Task: Assign mailaustralia7@gmail.com as Assignee of Child Issue ChildIssue0000000444 of Issue Issue0000000222 in Backlog  in Scrum Project Project0000000045 in Jira. Assign mailaustralia7@gmail.com as Assignee of Child Issue ChildIssue0000000445 of Issue Issue0000000223 in Backlog  in Scrum Project Project0000000045 in Jira. Assign carxxstreet791@gmail.com as Assignee of Child Issue ChildIssue0000000446 of Issue Issue0000000223 in Backlog  in Scrum Project Project0000000045 in Jira. Assign carxxstreet791@gmail.com as Assignee of Child Issue ChildIssue0000000447 of Issue Issue0000000224 in Backlog  in Scrum Project Project0000000045 in Jira. Assign carxxstreet791@gmail.com as Assignee of Child Issue ChildIssue0000000448 of Issue Issue0000000224 in Backlog  in Scrum Project Project0000000045 in Jira
Action: Mouse moved to (1047, 435)
Screenshot: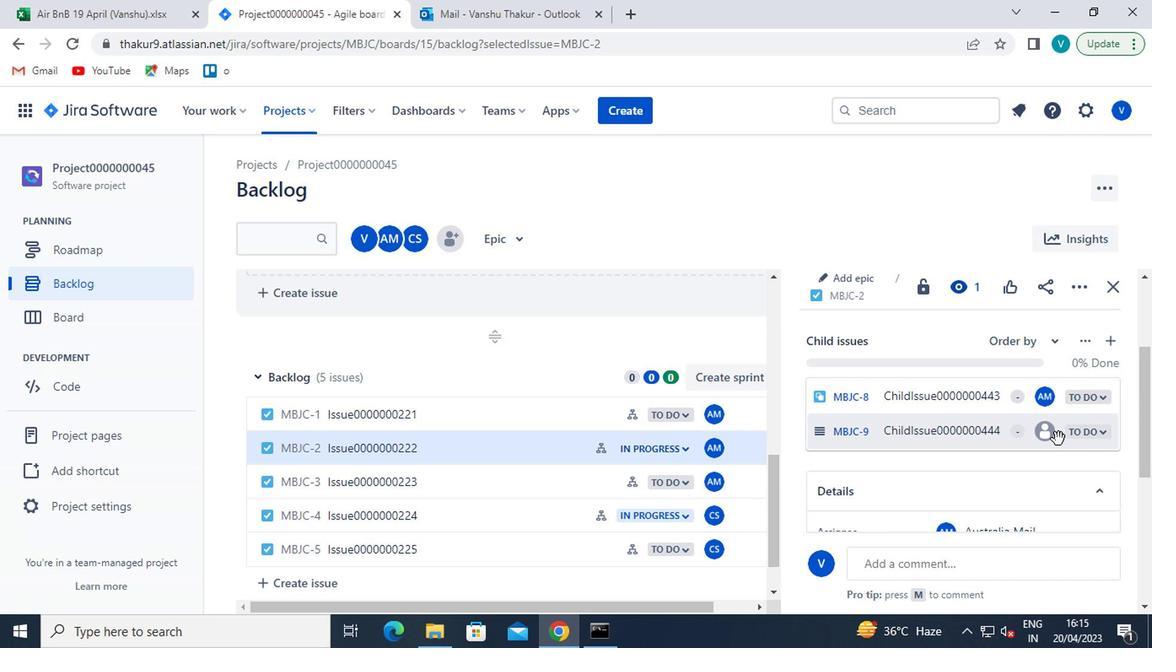 
Action: Mouse pressed left at (1047, 435)
Screenshot: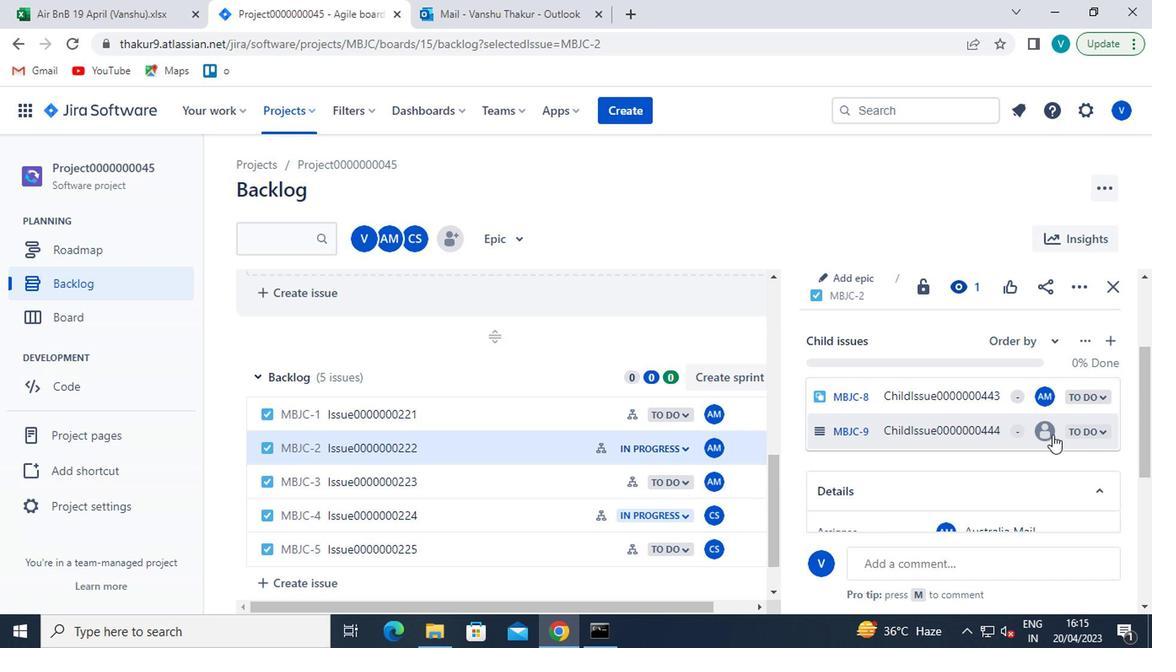 
Action: Mouse moved to (933, 460)
Screenshot: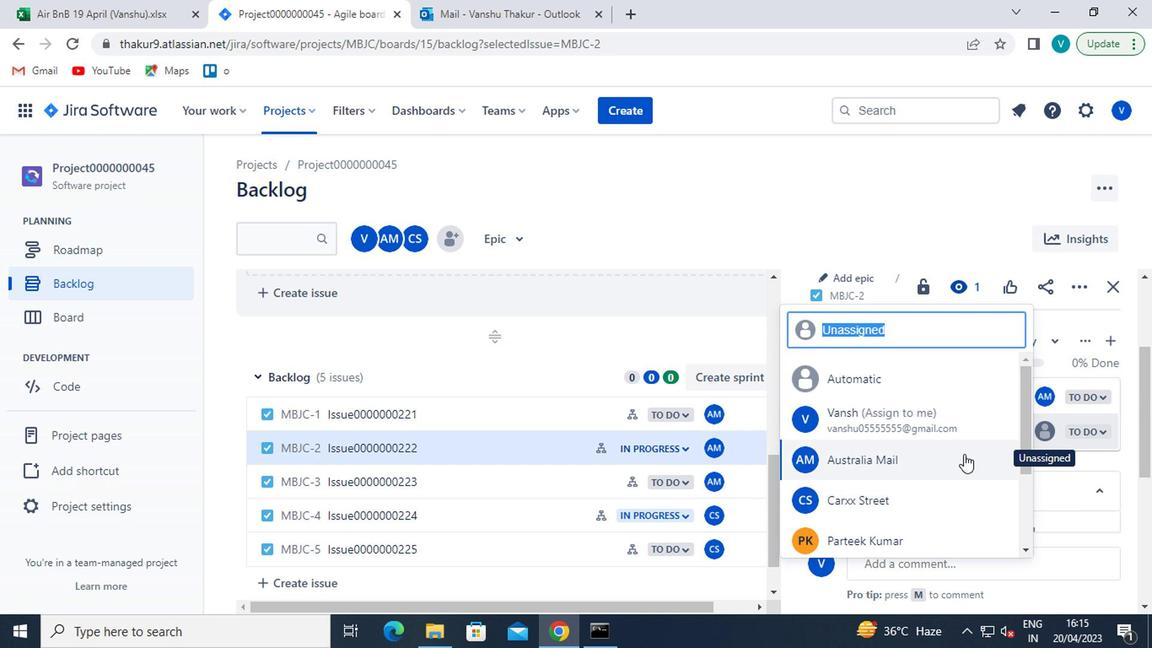 
Action: Mouse pressed left at (933, 460)
Screenshot: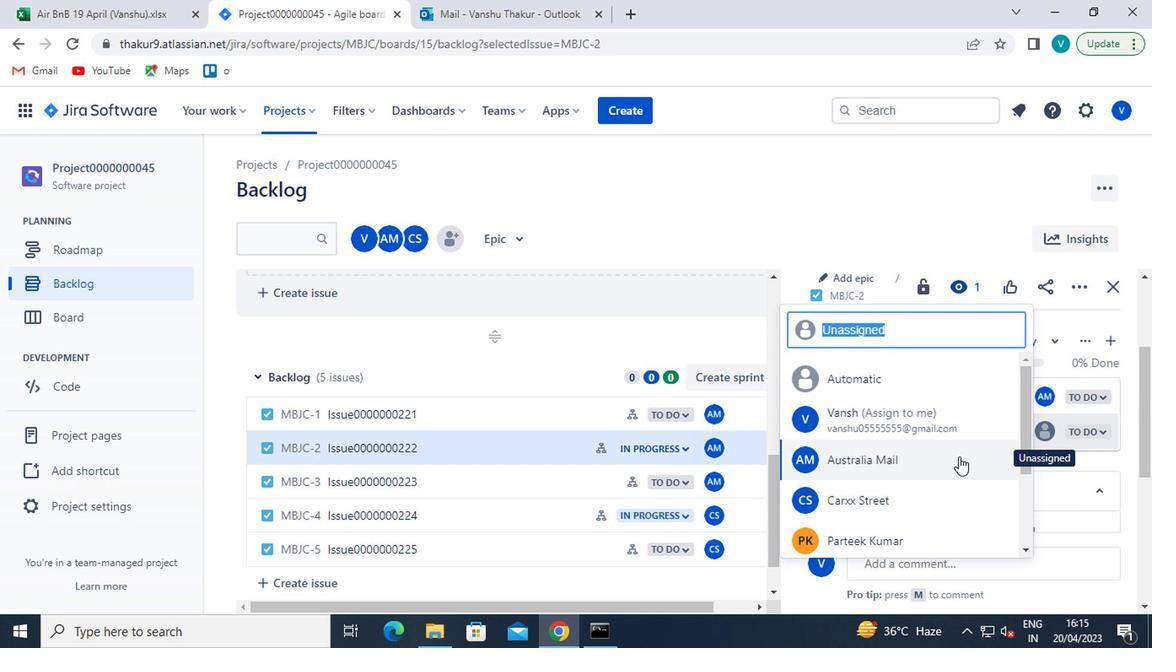 
Action: Mouse moved to (364, 475)
Screenshot: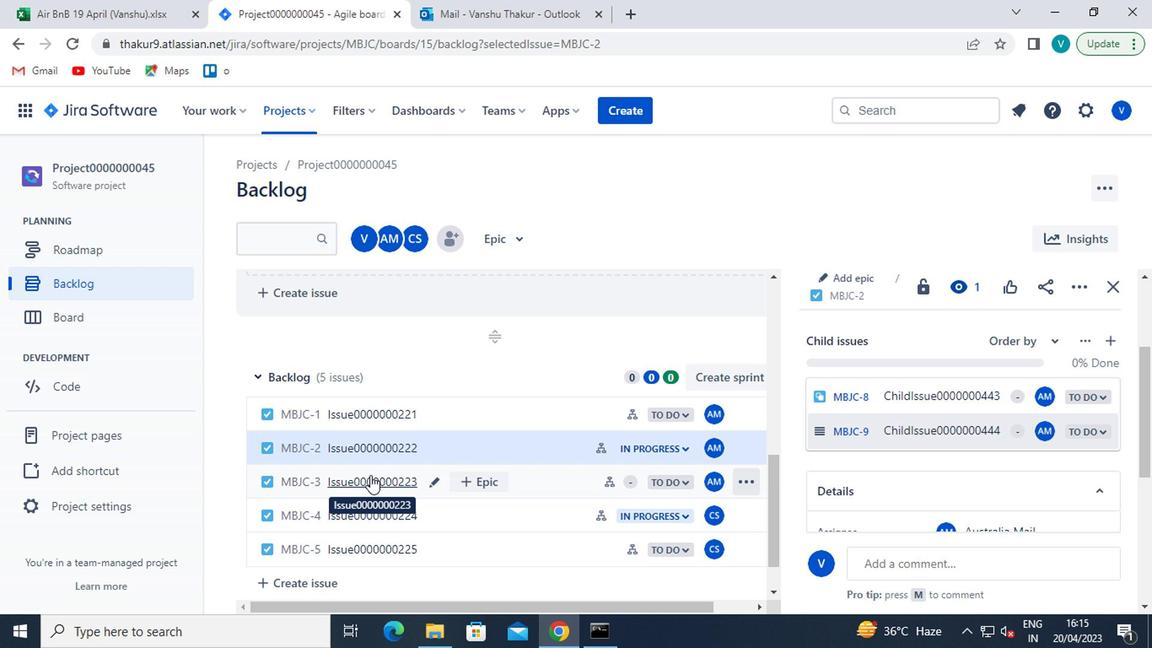 
Action: Mouse pressed left at (364, 475)
Screenshot: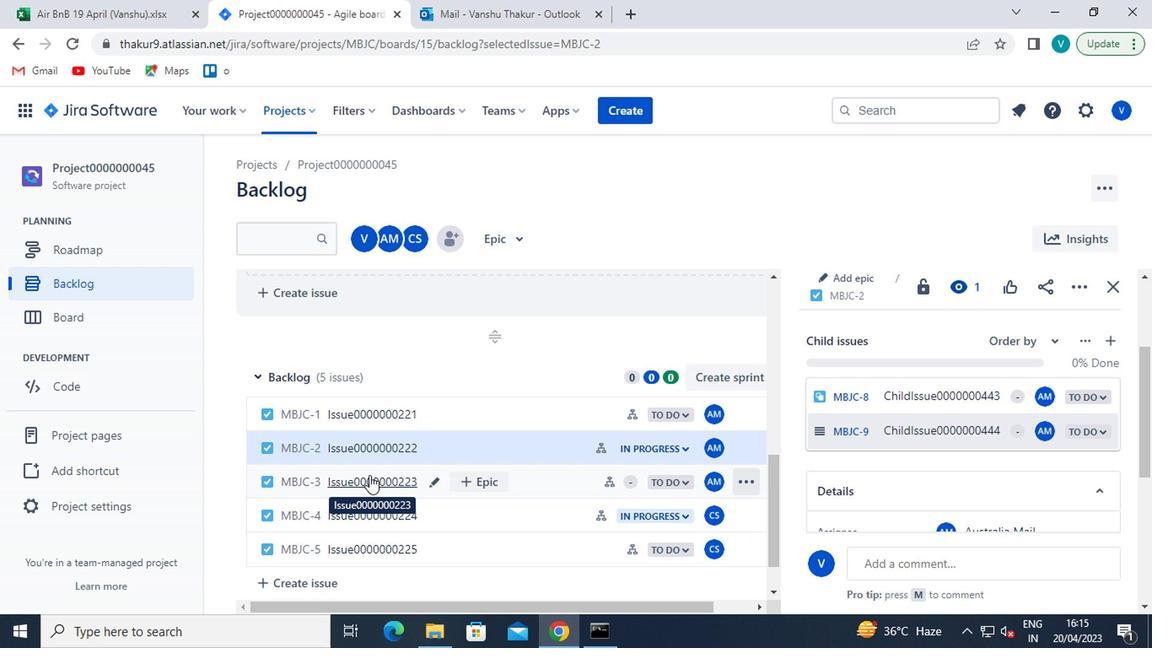 
Action: Mouse moved to (947, 454)
Screenshot: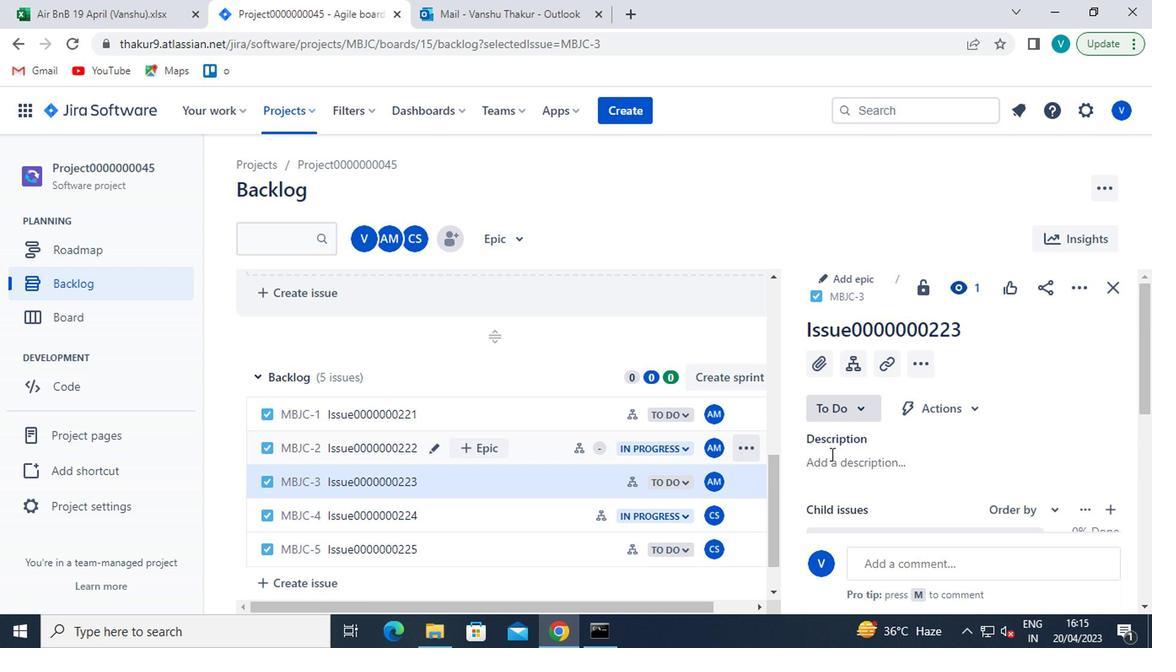 
Action: Mouse scrolled (947, 454) with delta (0, 0)
Screenshot: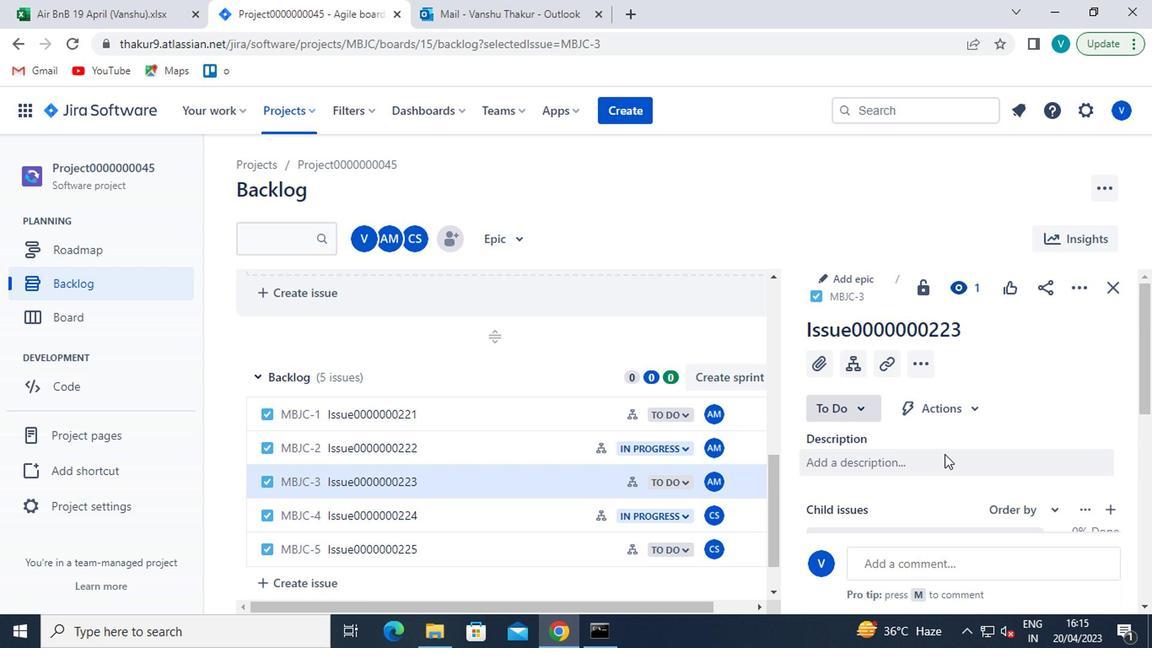 
Action: Mouse scrolled (947, 454) with delta (0, 0)
Screenshot: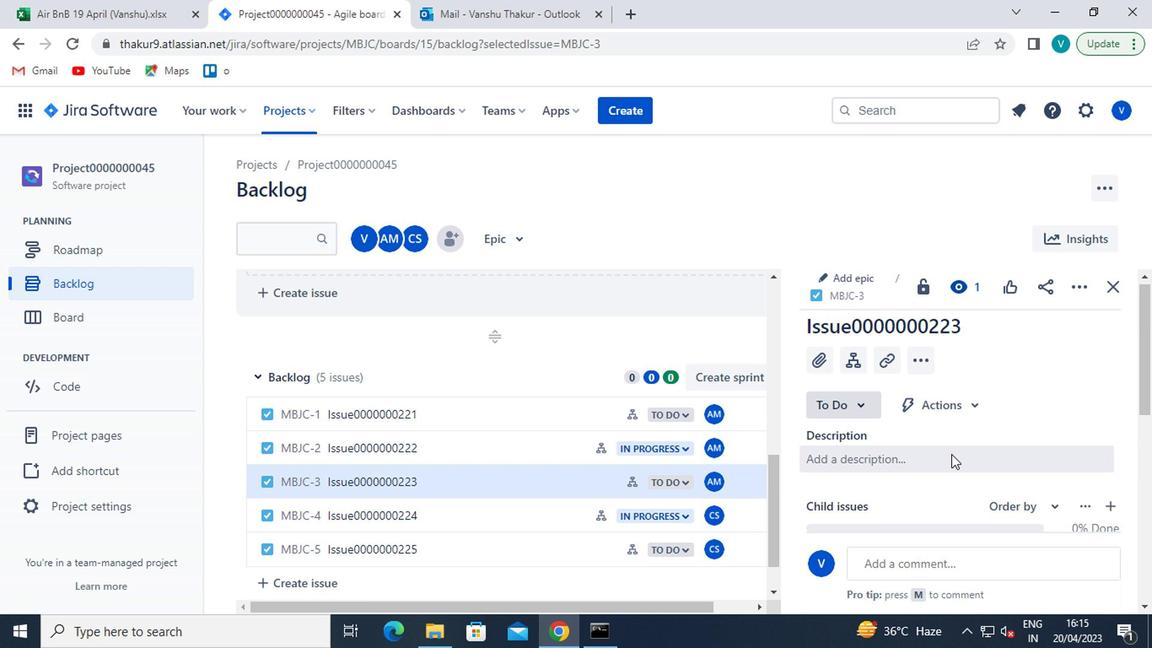 
Action: Mouse moved to (1038, 402)
Screenshot: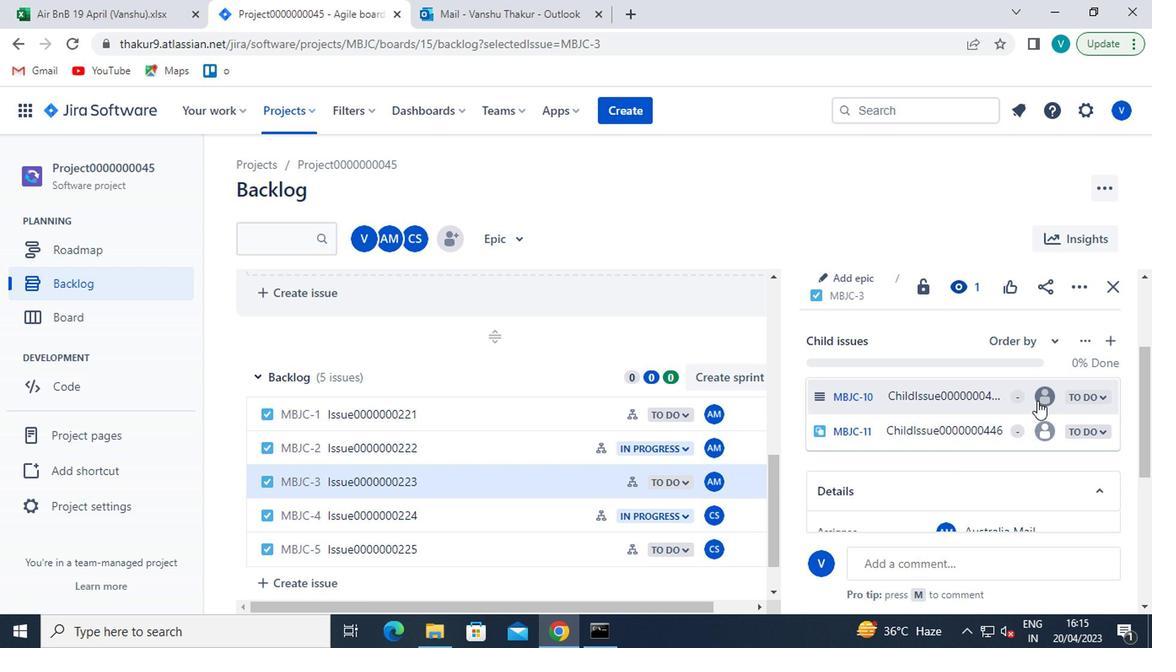 
Action: Mouse pressed left at (1038, 402)
Screenshot: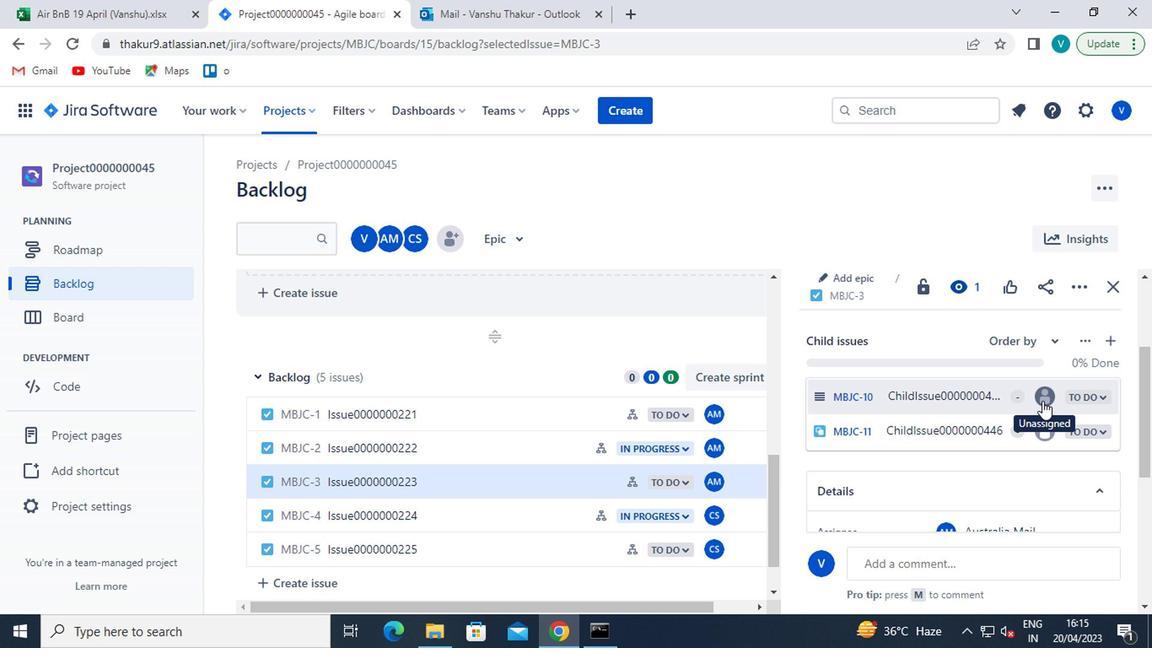 
Action: Mouse moved to (881, 424)
Screenshot: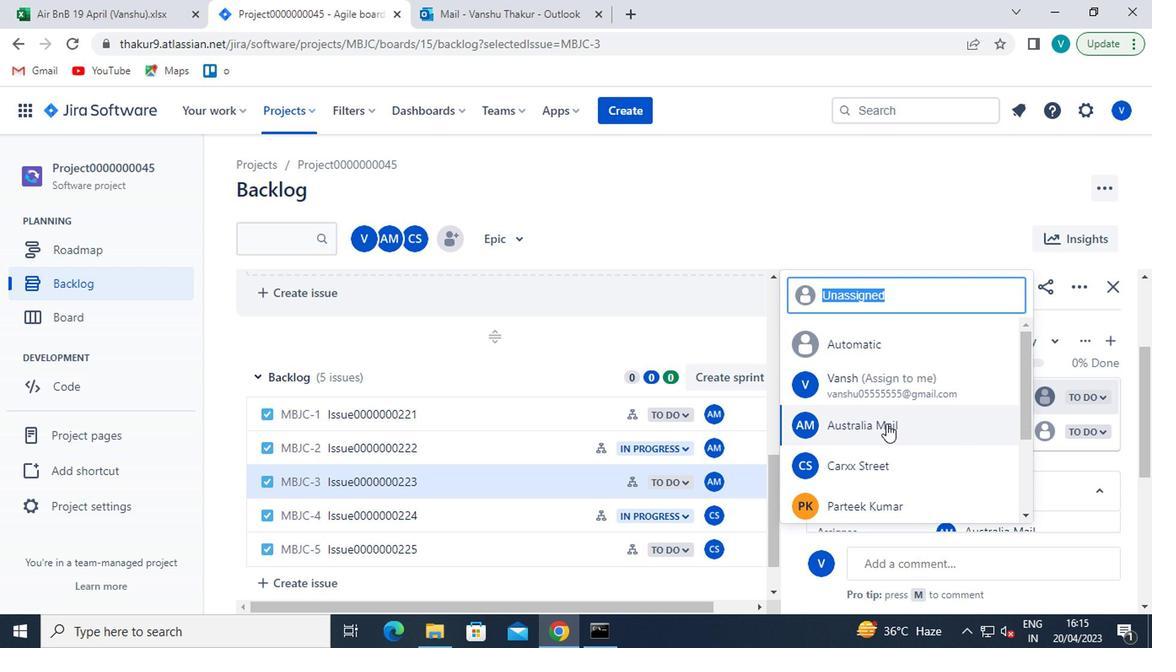 
Action: Mouse pressed left at (881, 424)
Screenshot: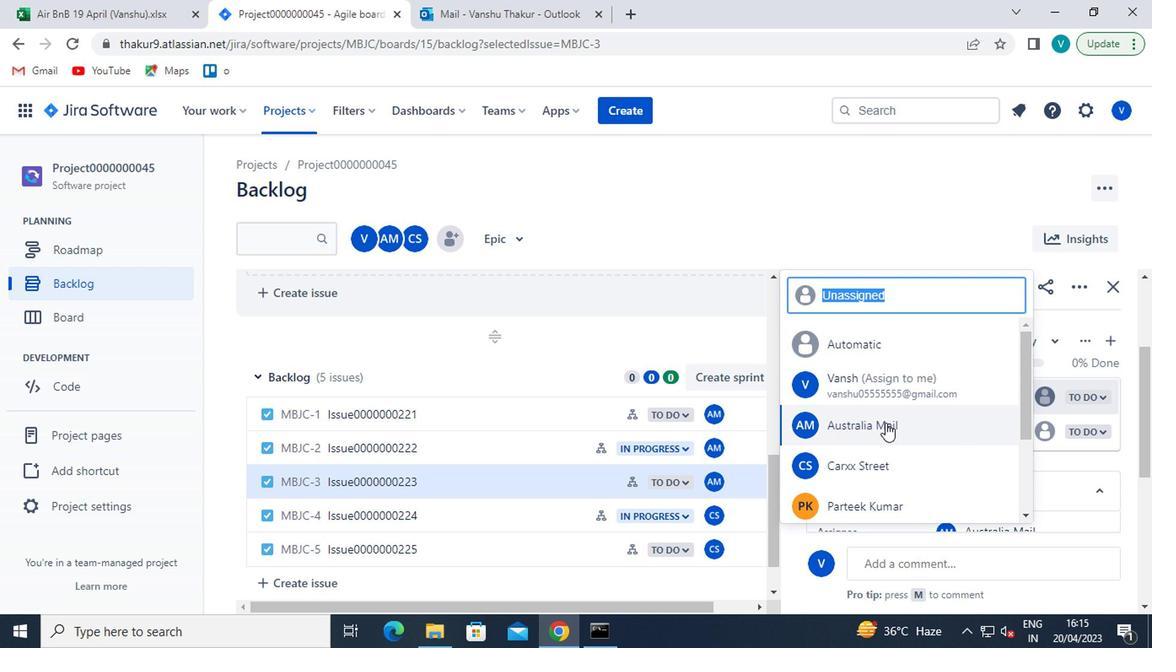
Action: Mouse moved to (1041, 437)
Screenshot: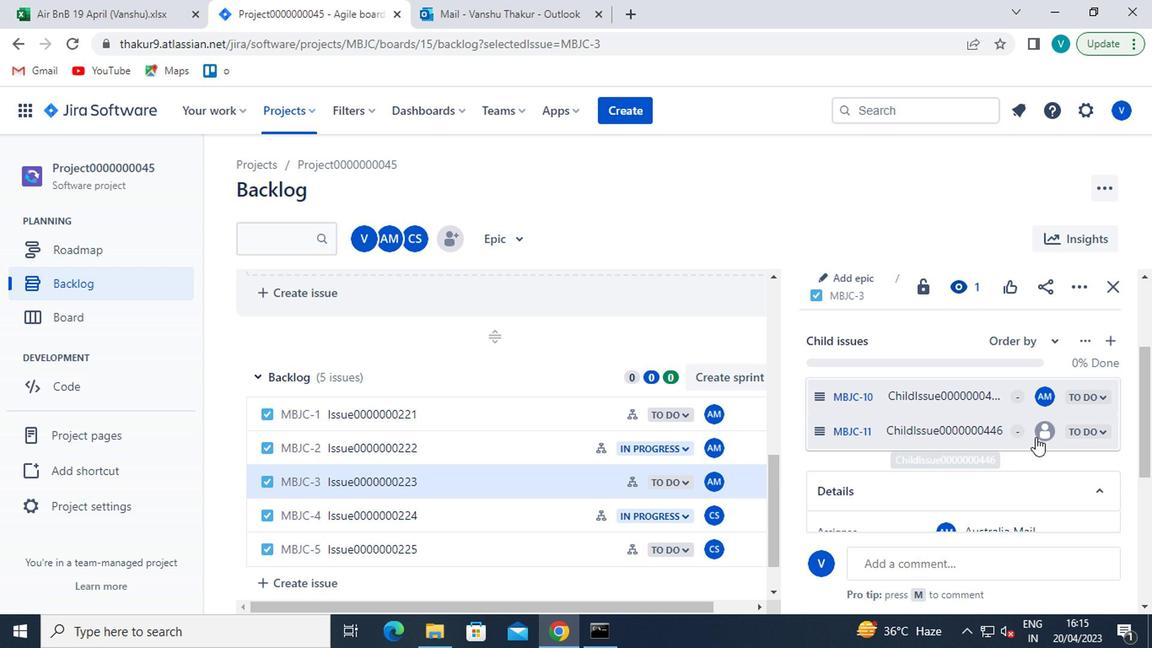 
Action: Mouse pressed left at (1041, 437)
Screenshot: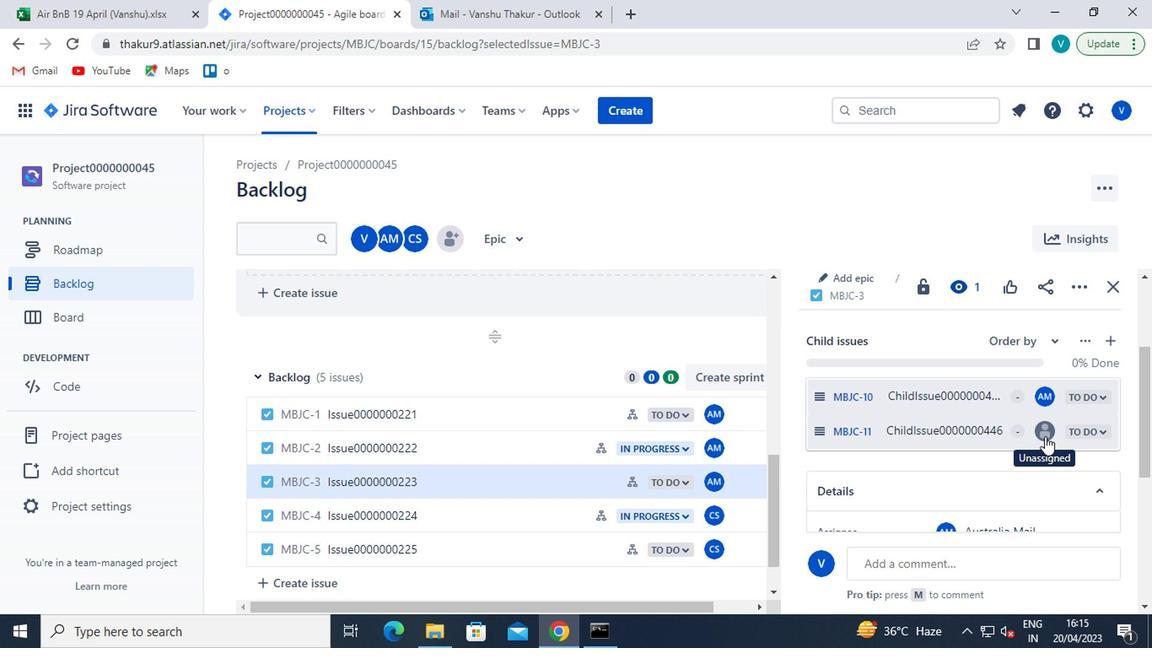 
Action: Mouse moved to (874, 496)
Screenshot: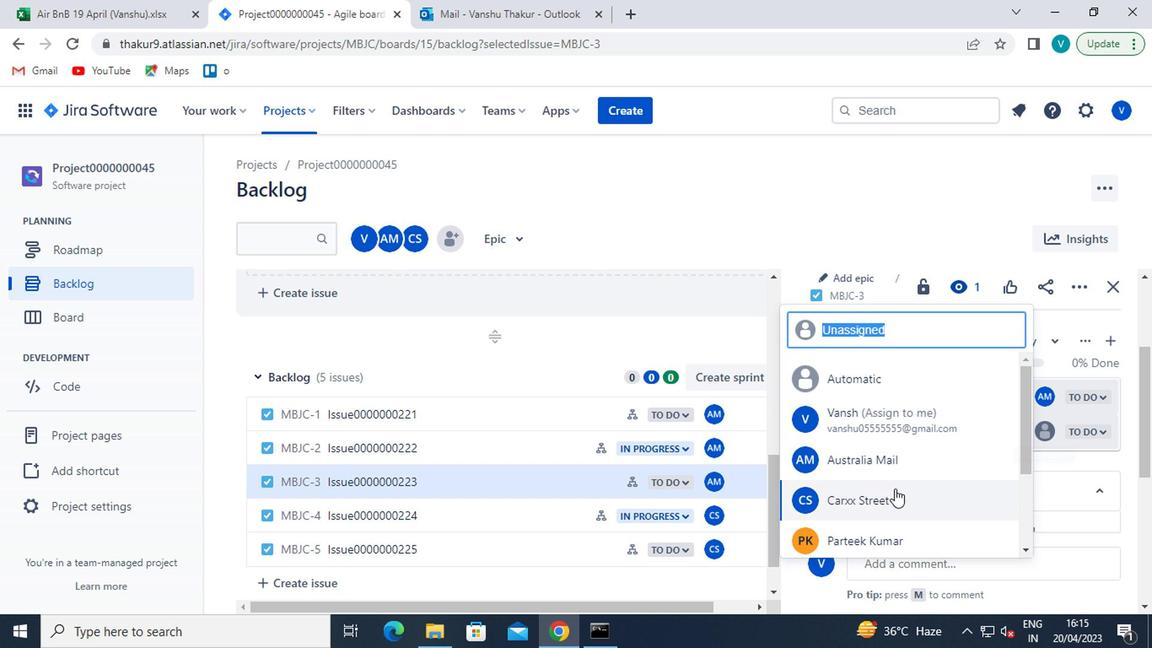 
Action: Mouse pressed left at (874, 496)
Screenshot: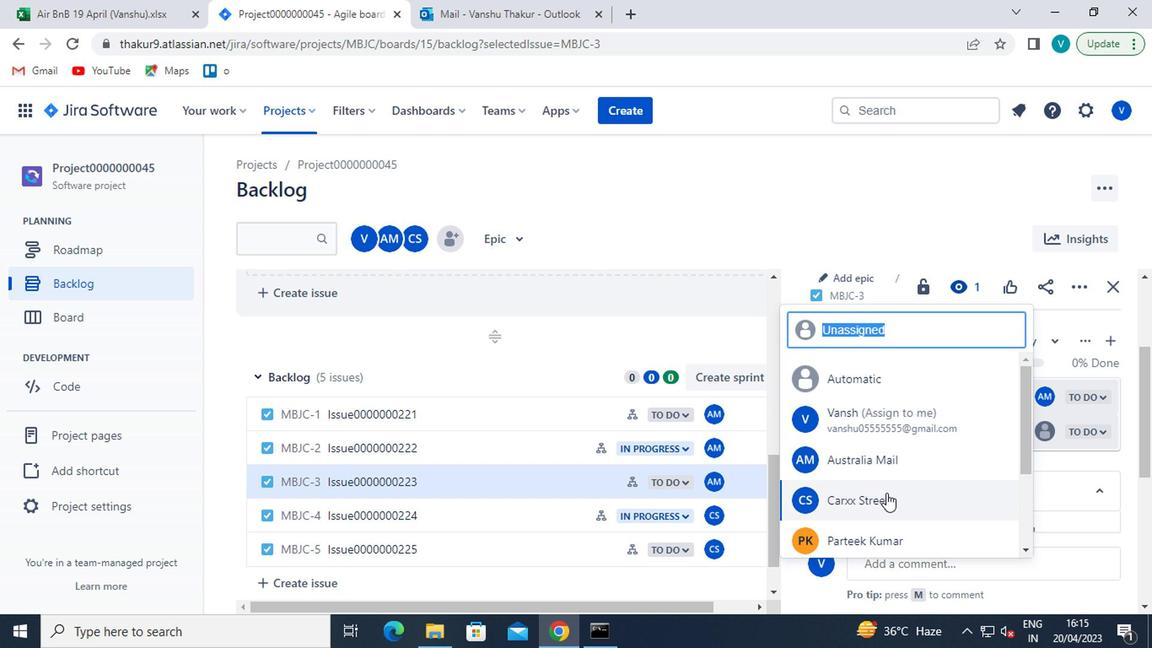 
Action: Mouse moved to (332, 511)
Screenshot: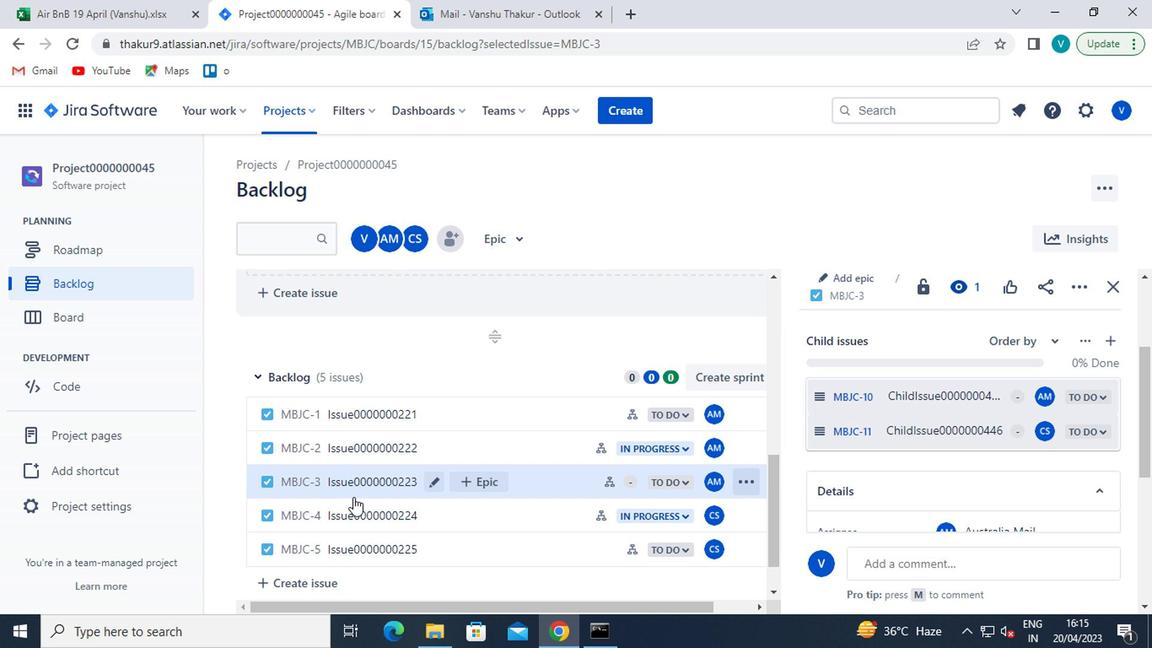 
Action: Mouse pressed left at (332, 511)
Screenshot: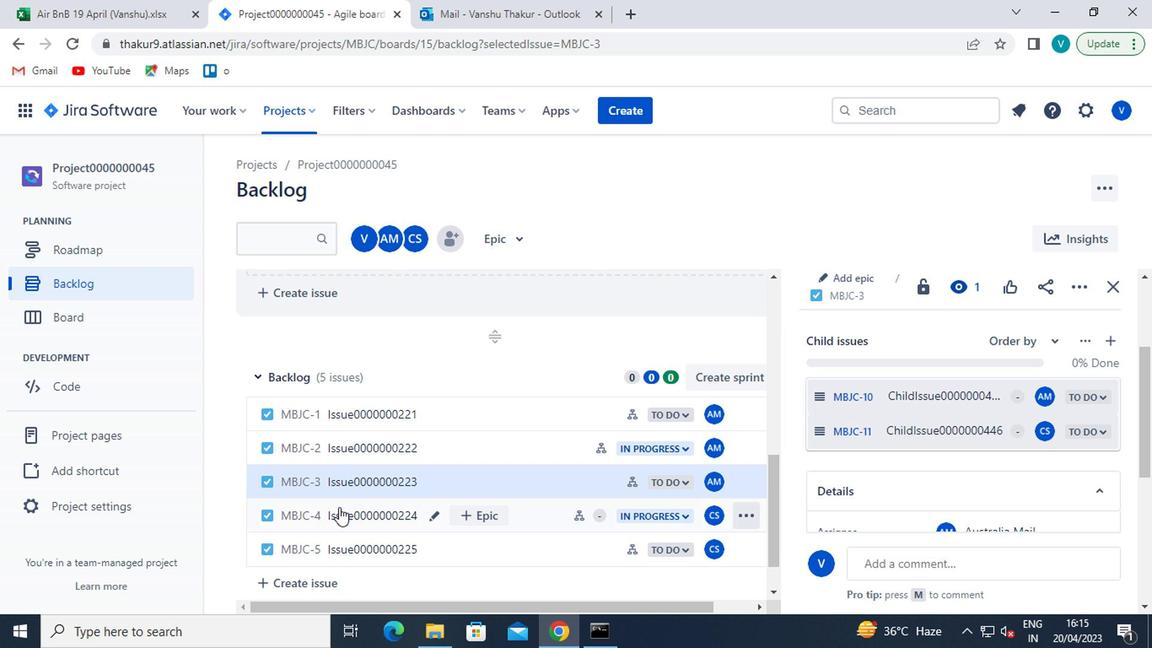 
Action: Mouse moved to (855, 424)
Screenshot: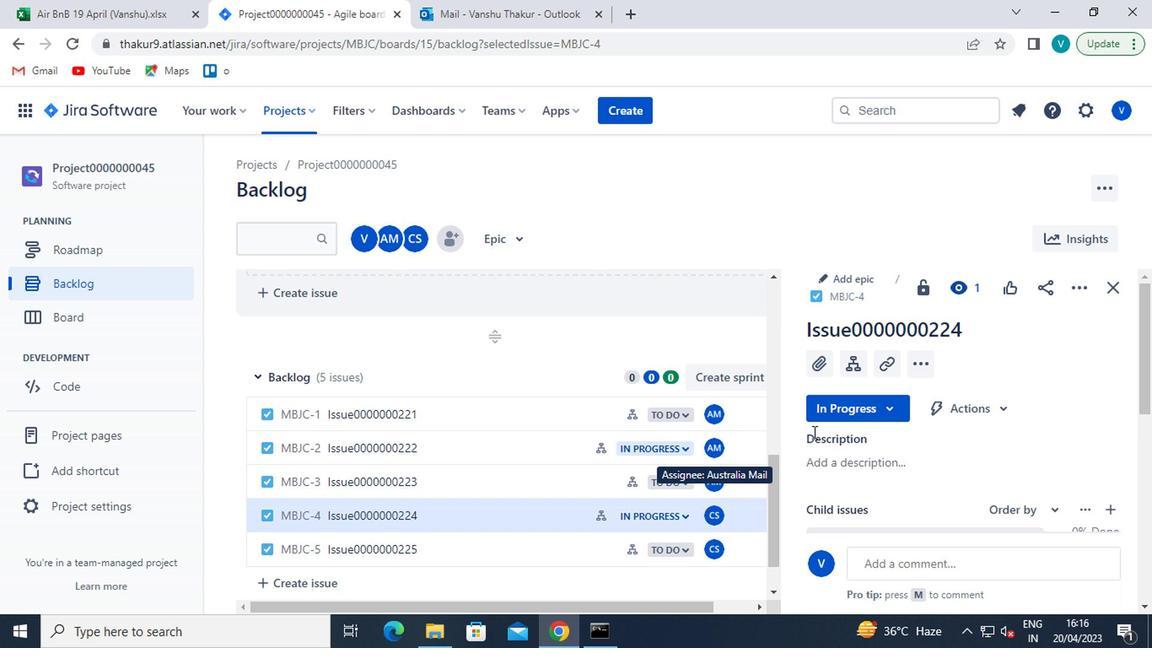 
Action: Mouse scrolled (855, 423) with delta (0, 0)
Screenshot: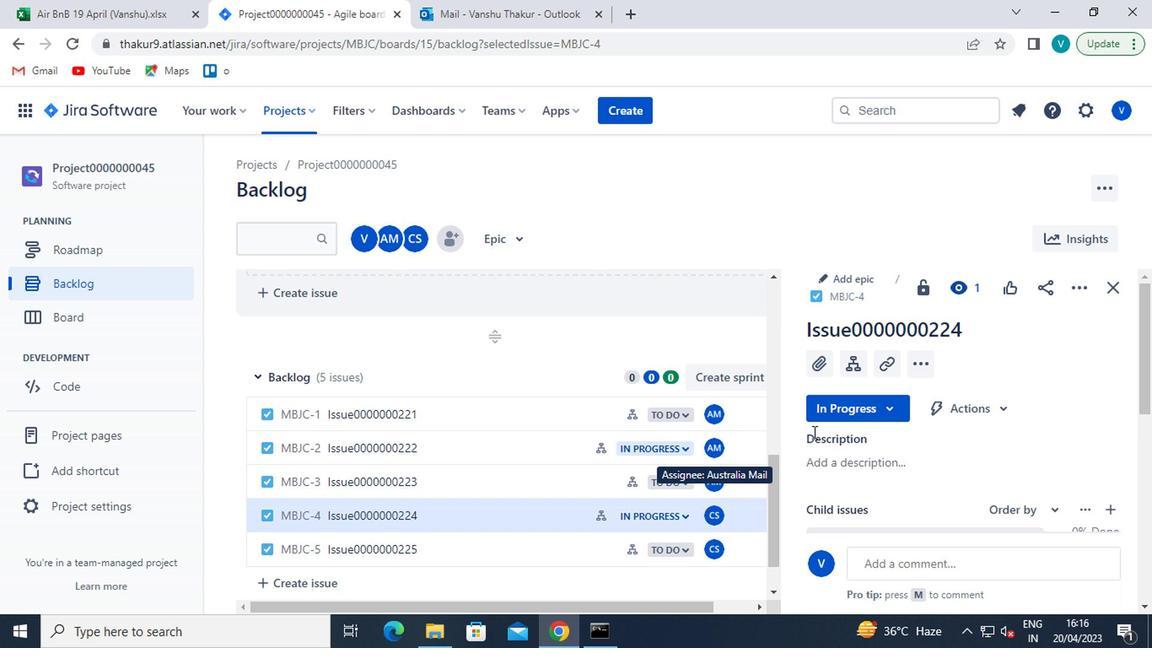 
Action: Mouse moved to (861, 426)
Screenshot: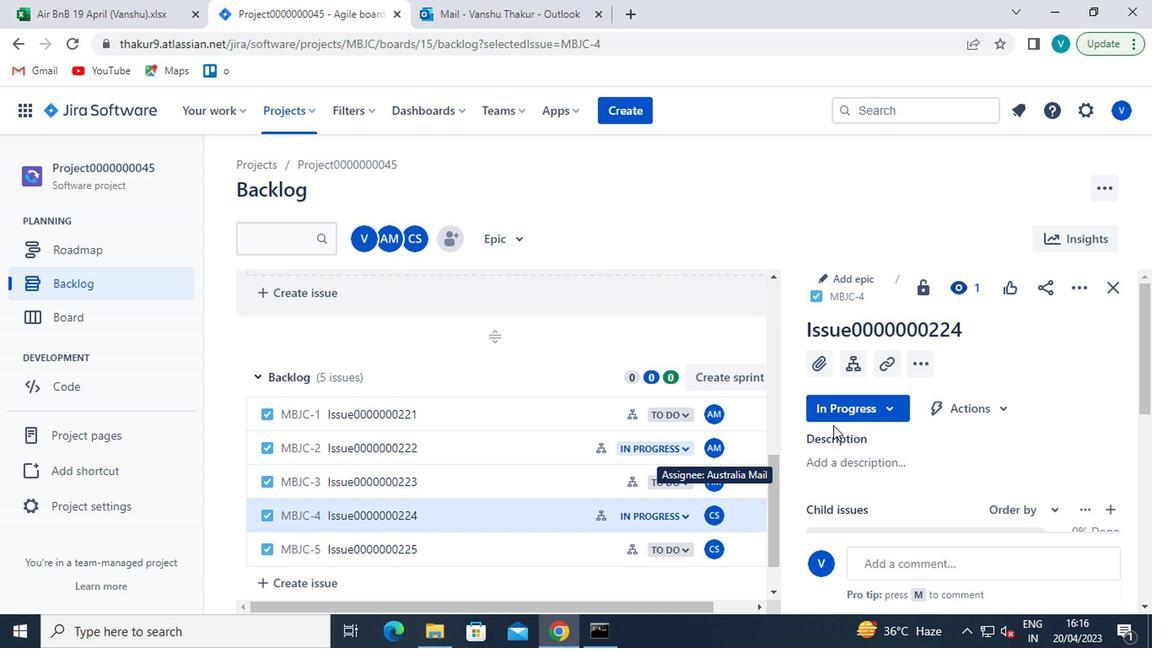 
Action: Mouse scrolled (861, 426) with delta (0, 0)
Screenshot: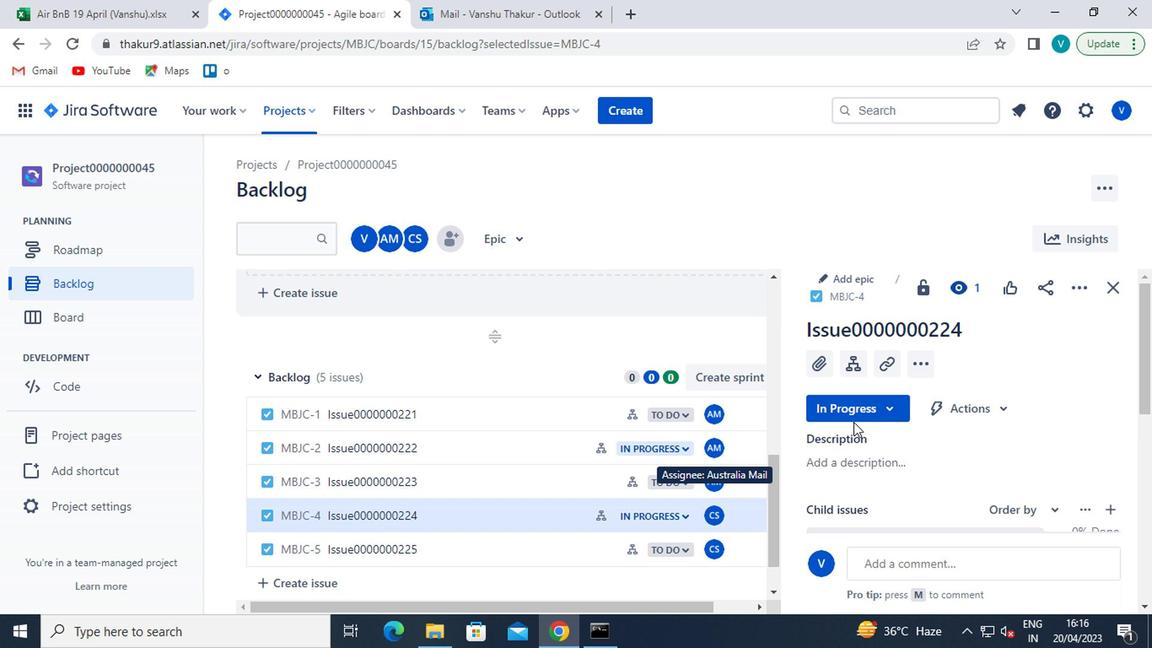 
Action: Mouse moved to (1035, 398)
Screenshot: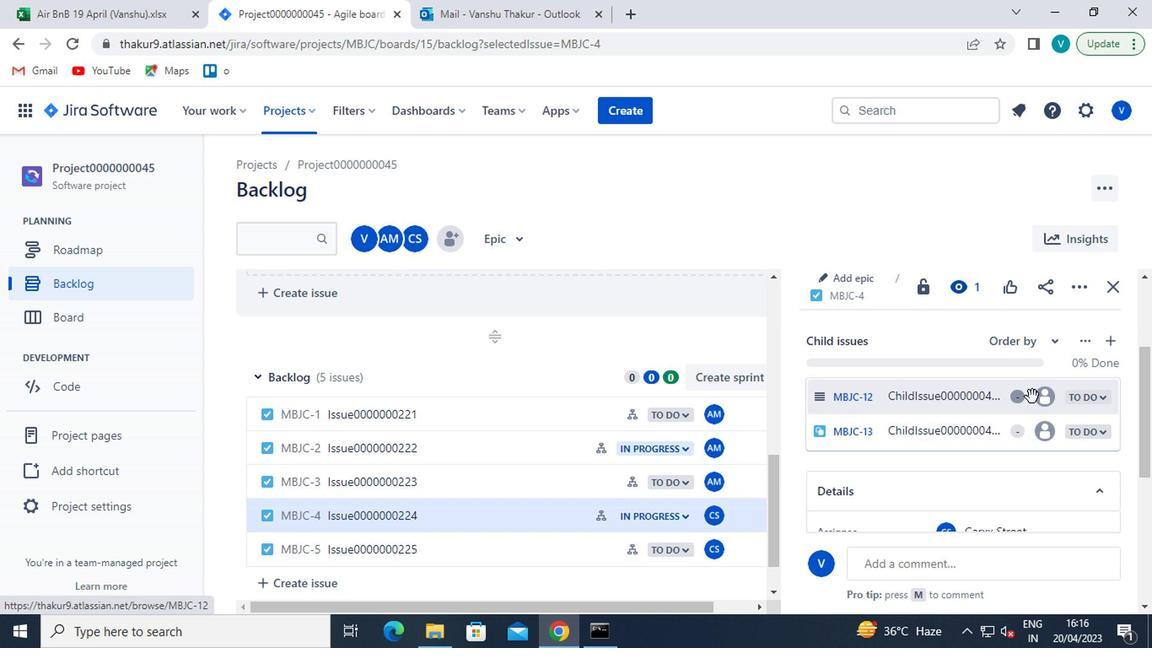 
Action: Mouse pressed left at (1035, 398)
Screenshot: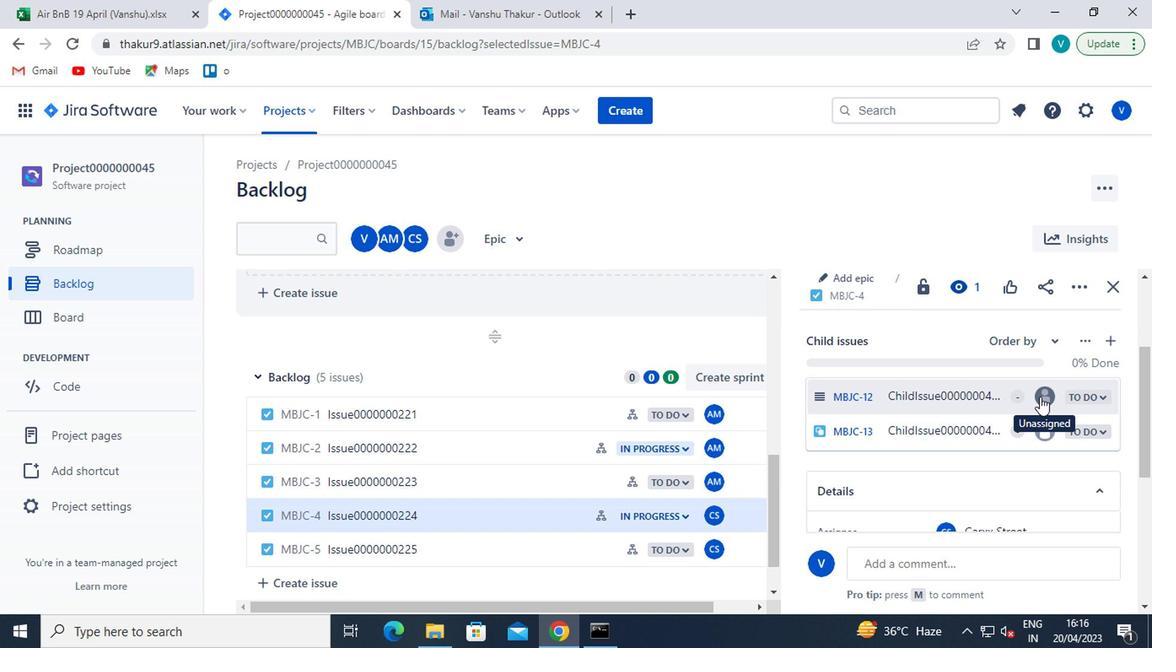 
Action: Mouse moved to (861, 462)
Screenshot: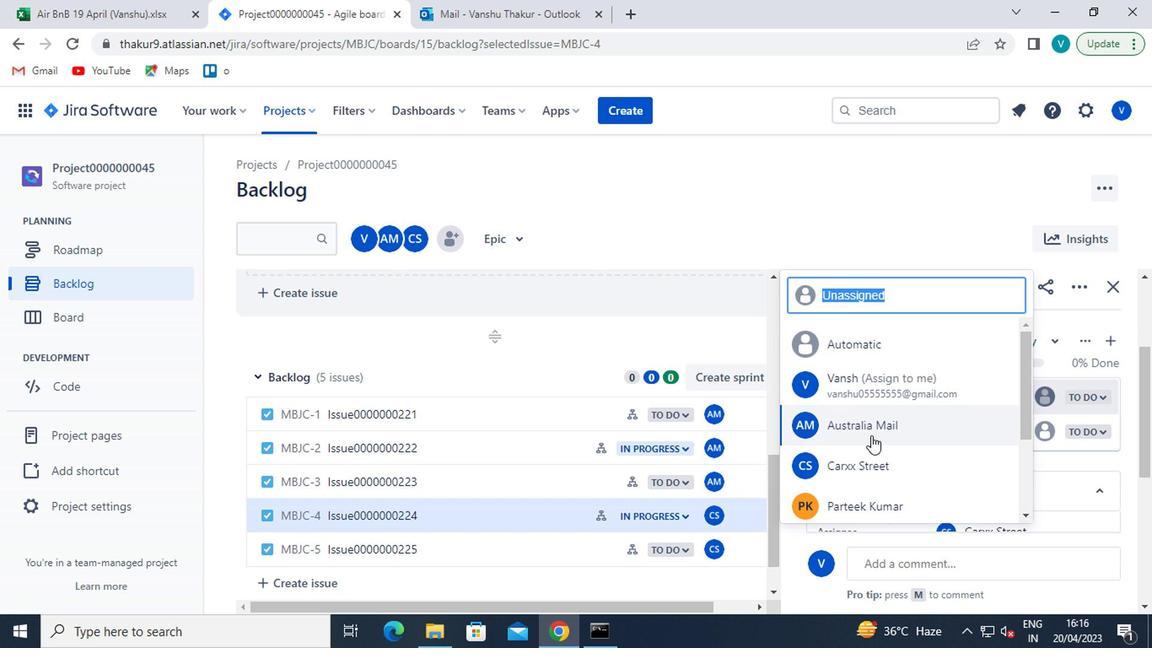 
Action: Mouse pressed left at (861, 462)
Screenshot: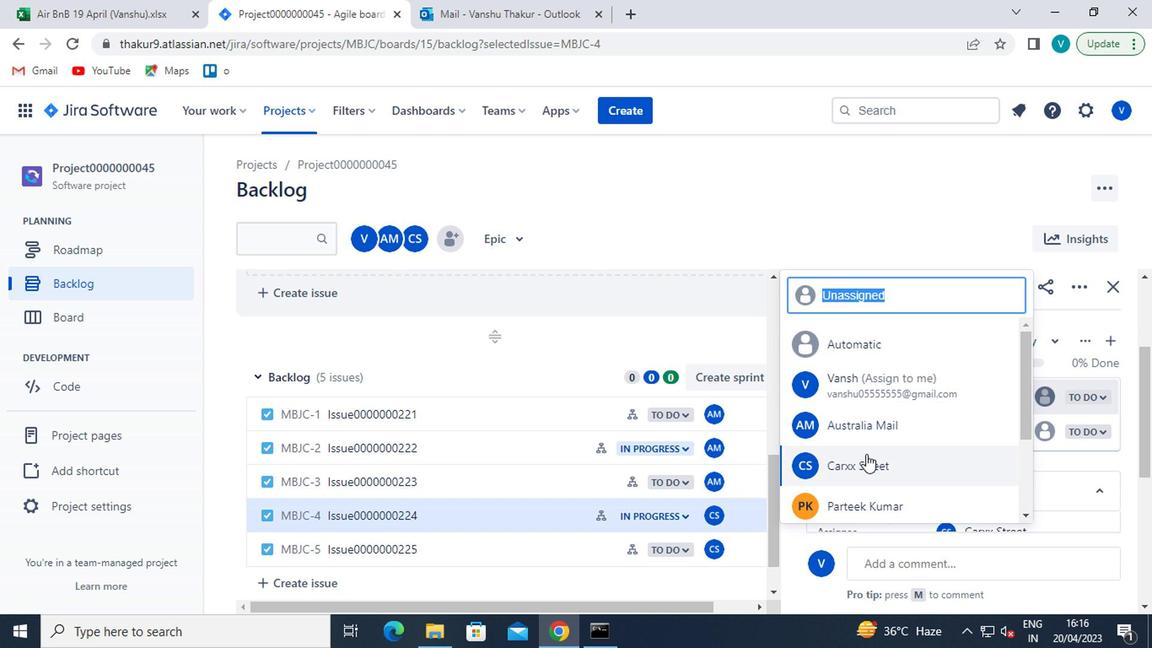 
Action: Mouse moved to (1038, 436)
Screenshot: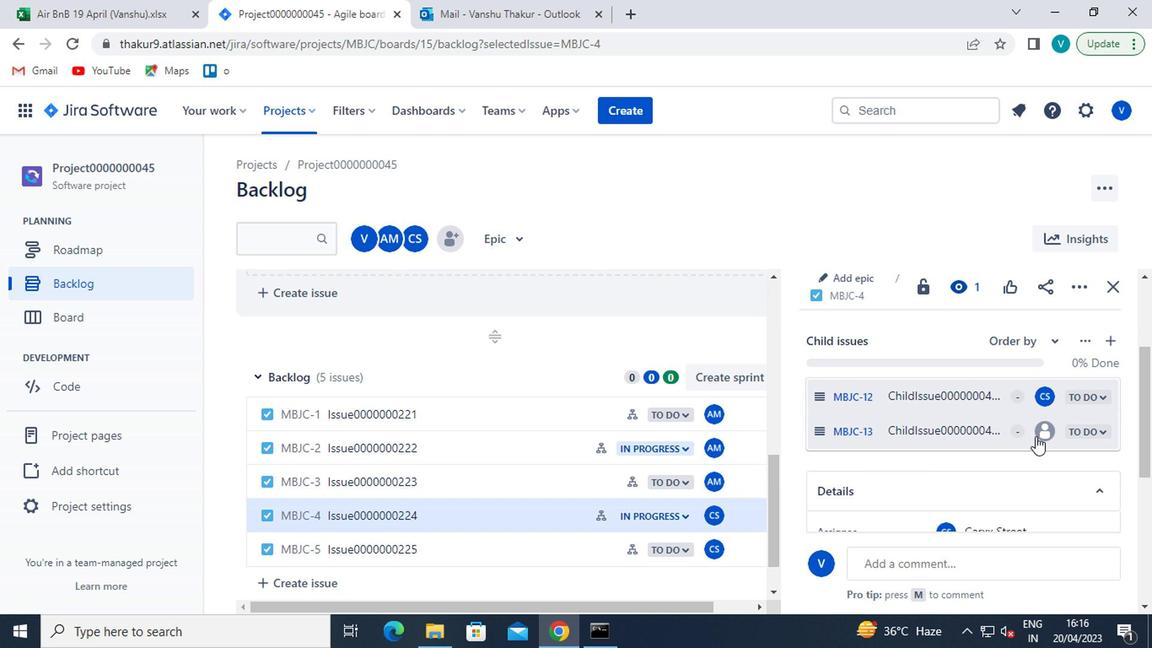 
Action: Mouse pressed left at (1038, 436)
Screenshot: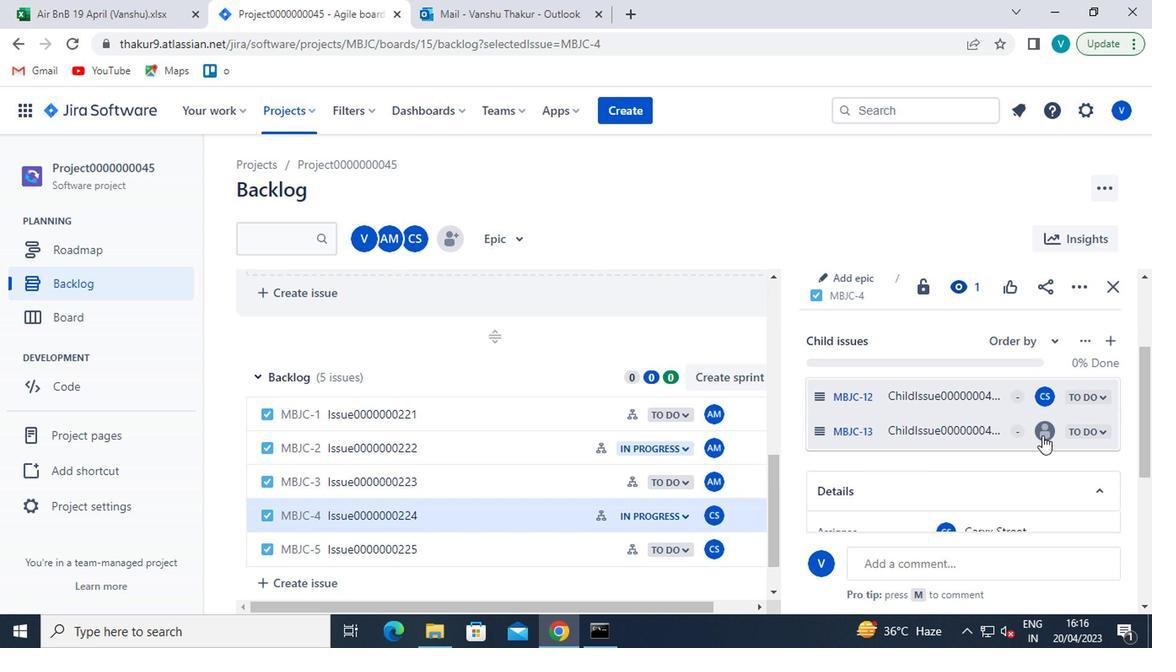 
Action: Mouse moved to (854, 496)
Screenshot: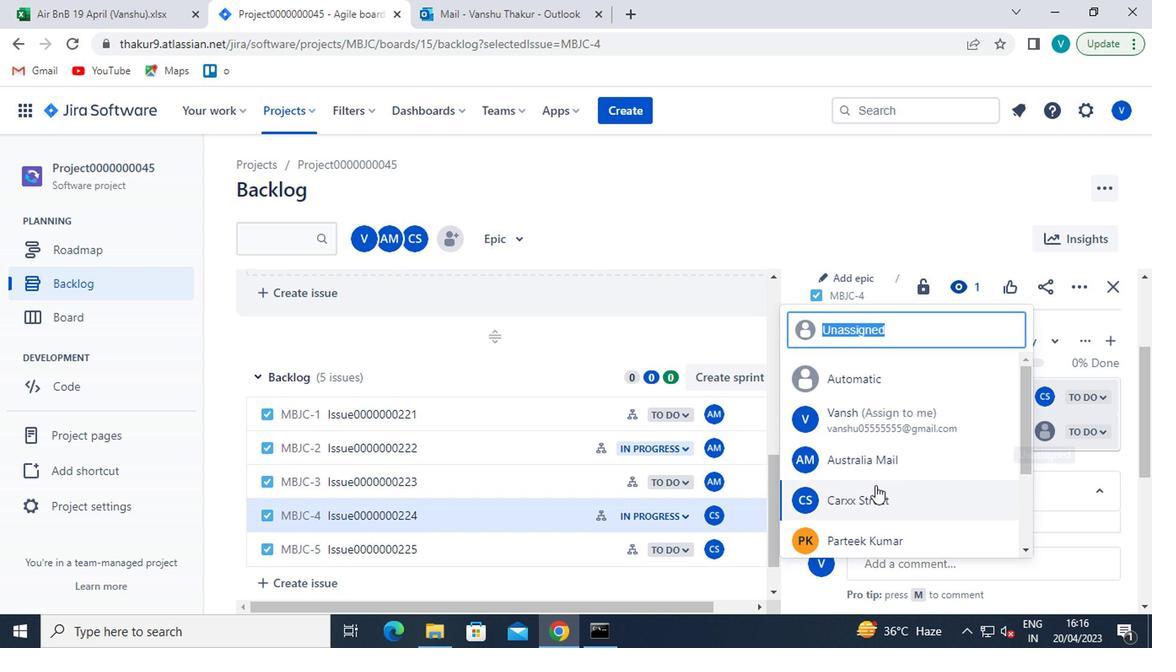 
Action: Mouse pressed left at (854, 496)
Screenshot: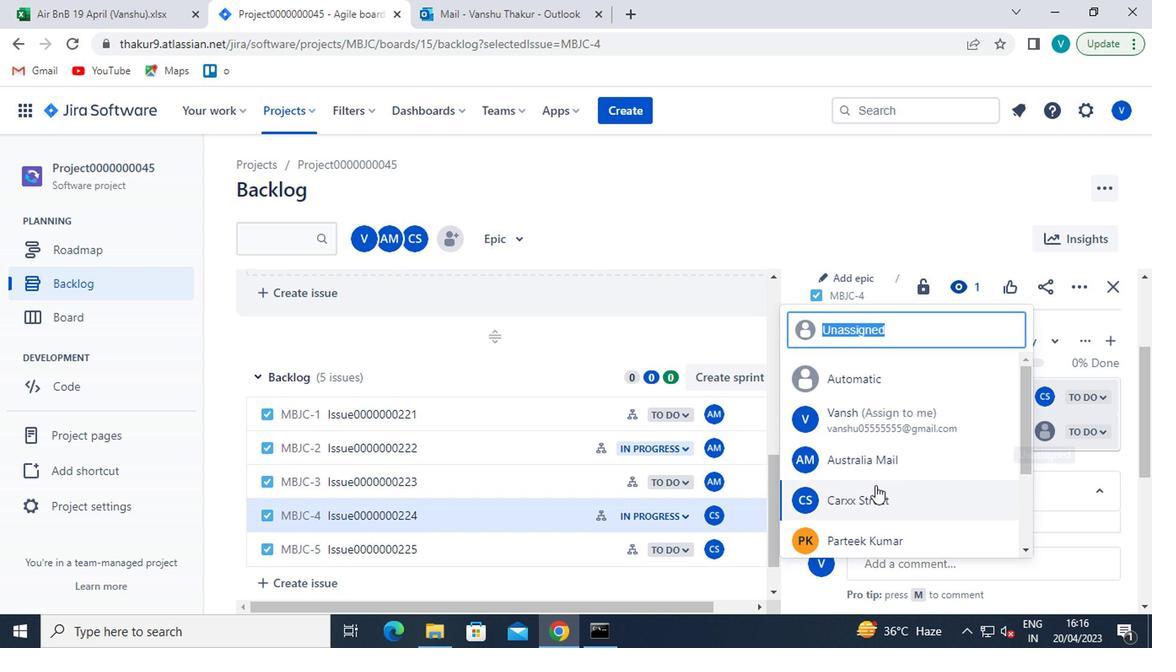 
